 Task: Hide cookie banner on your booking page.
Action: Mouse moved to (143, 200)
Screenshot: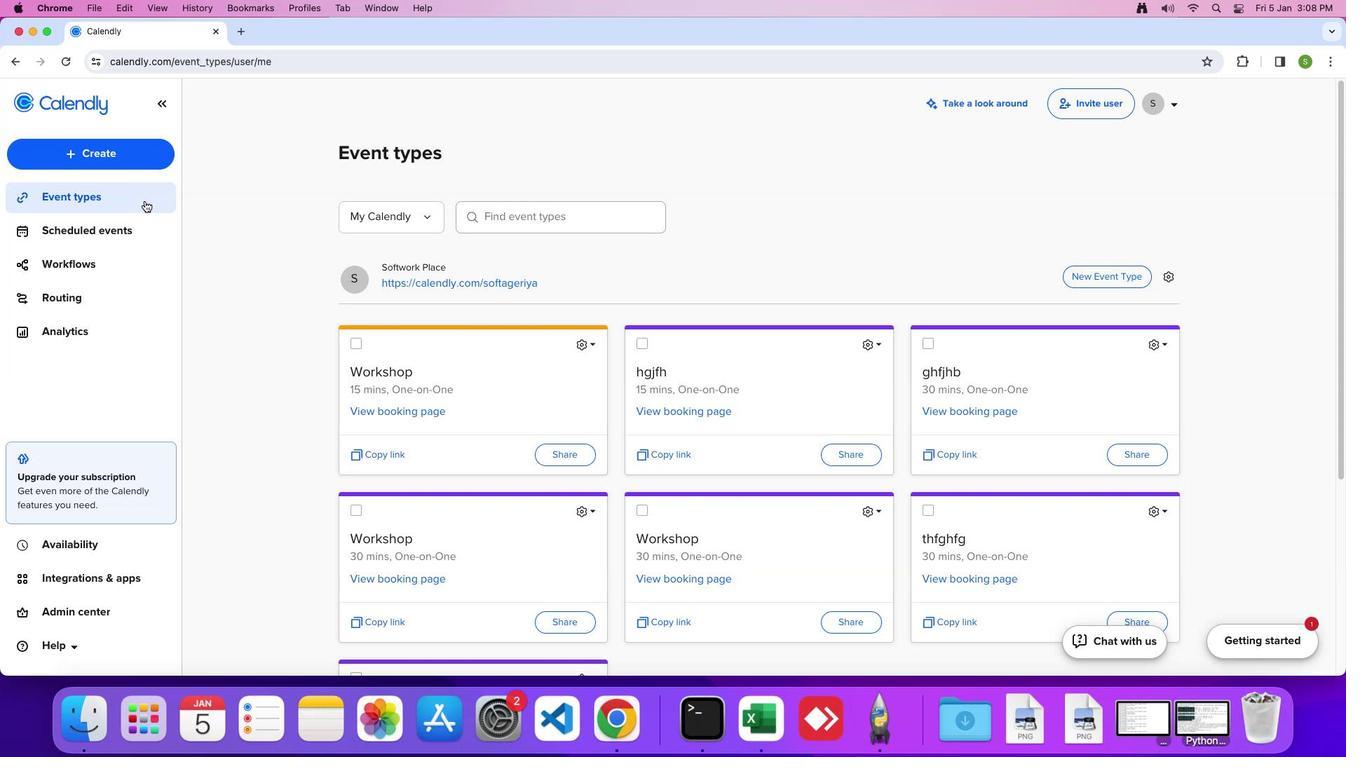 
Action: Mouse pressed left at (143, 200)
Screenshot: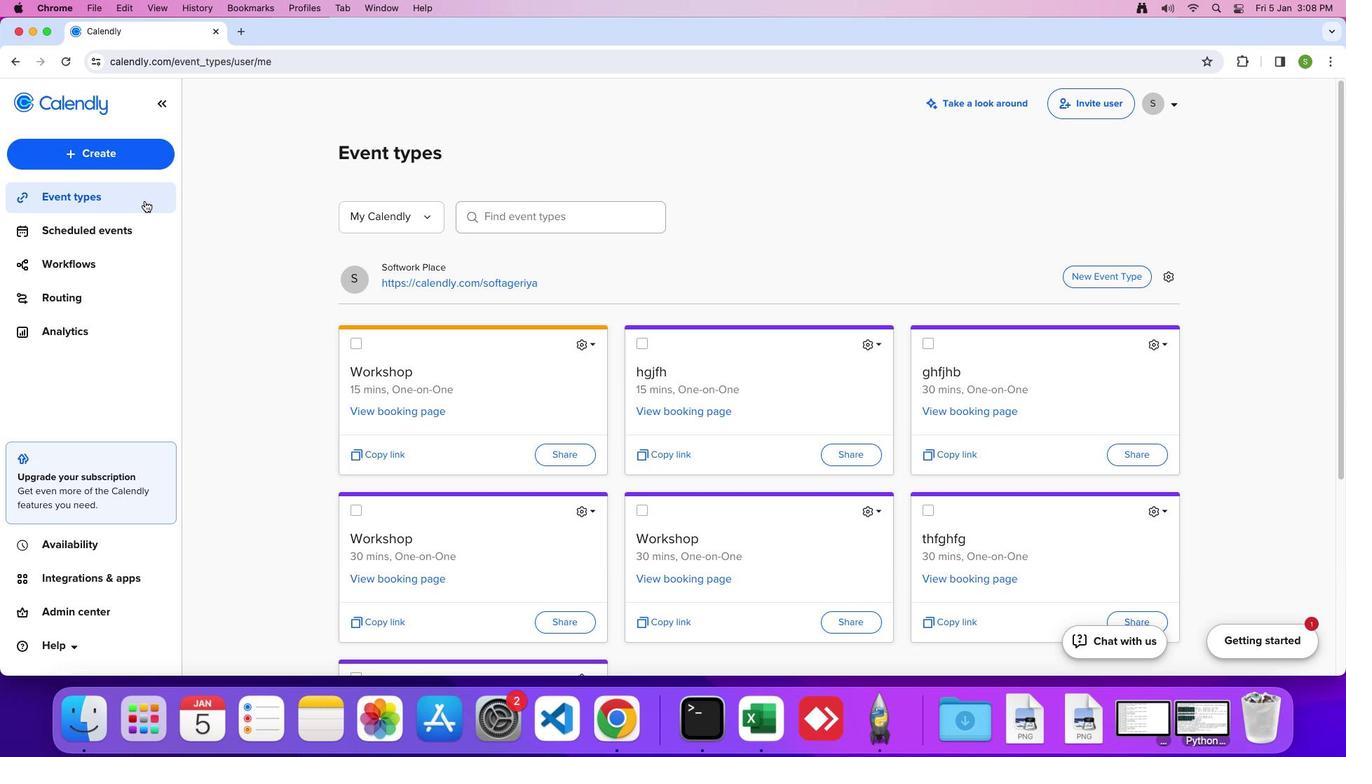 
Action: Mouse moved to (1166, 280)
Screenshot: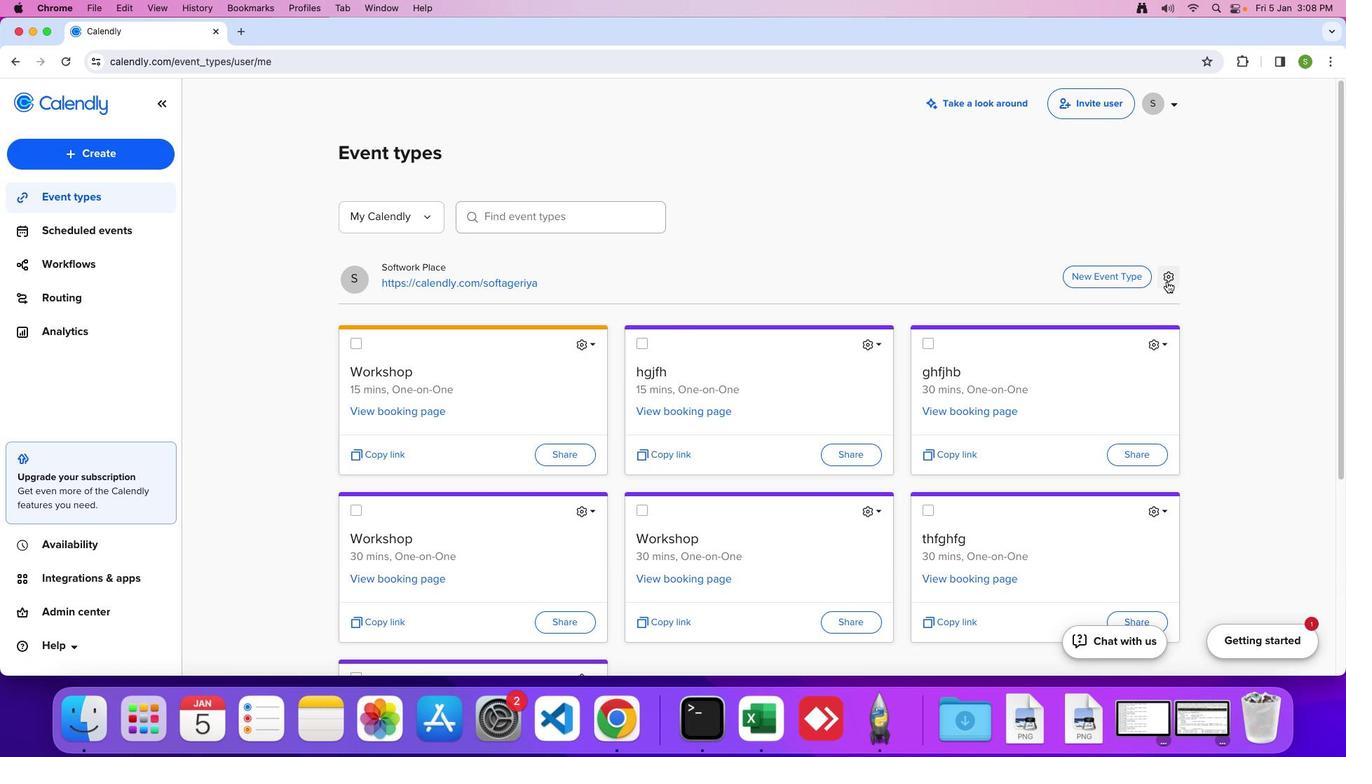 
Action: Mouse pressed left at (1166, 280)
Screenshot: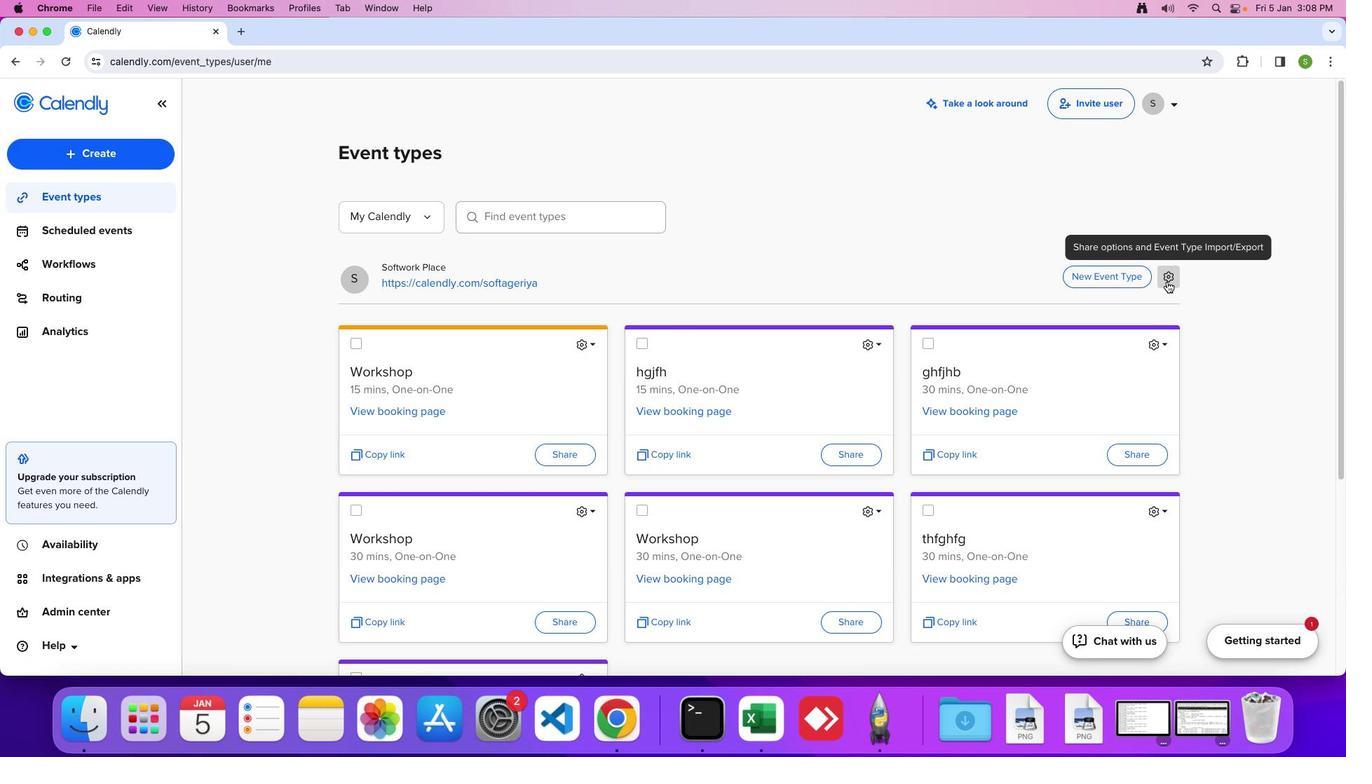 
Action: Mouse moved to (1138, 336)
Screenshot: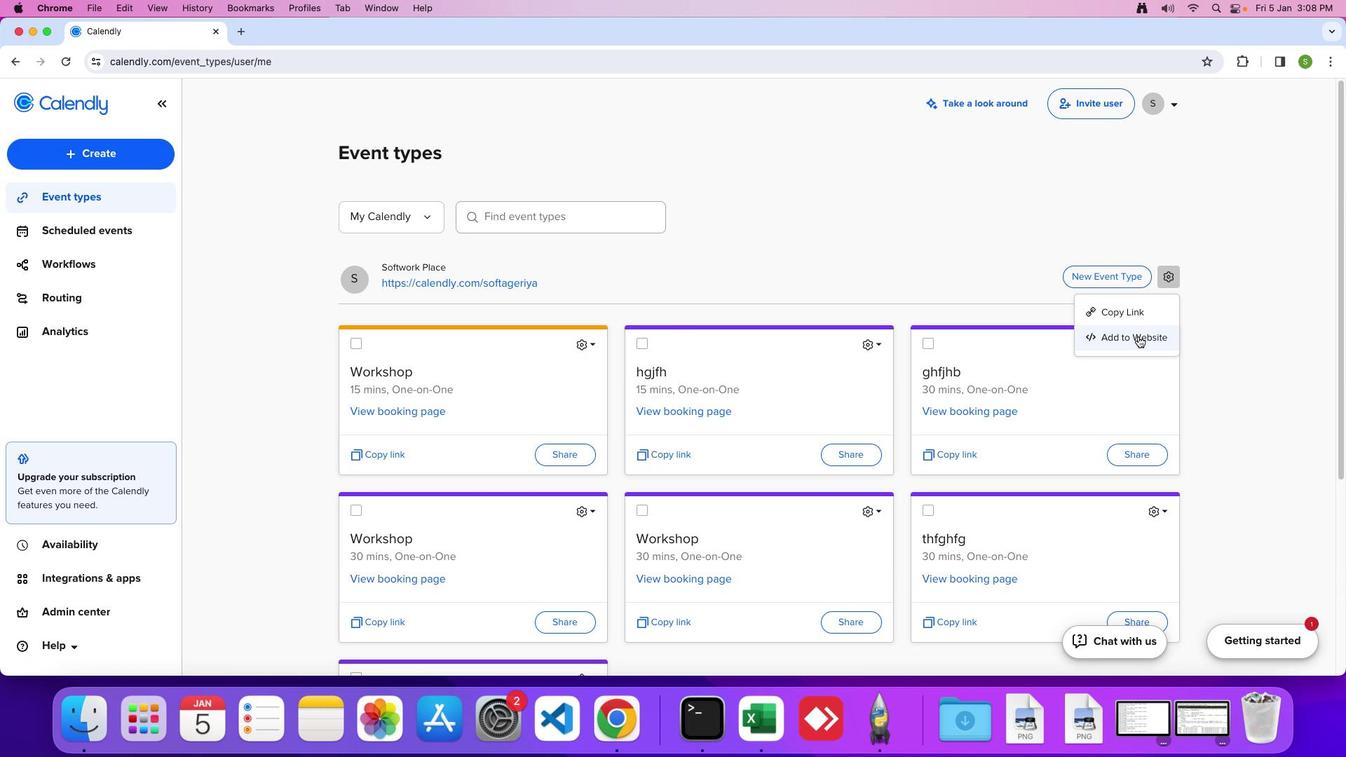 
Action: Mouse pressed left at (1138, 336)
Screenshot: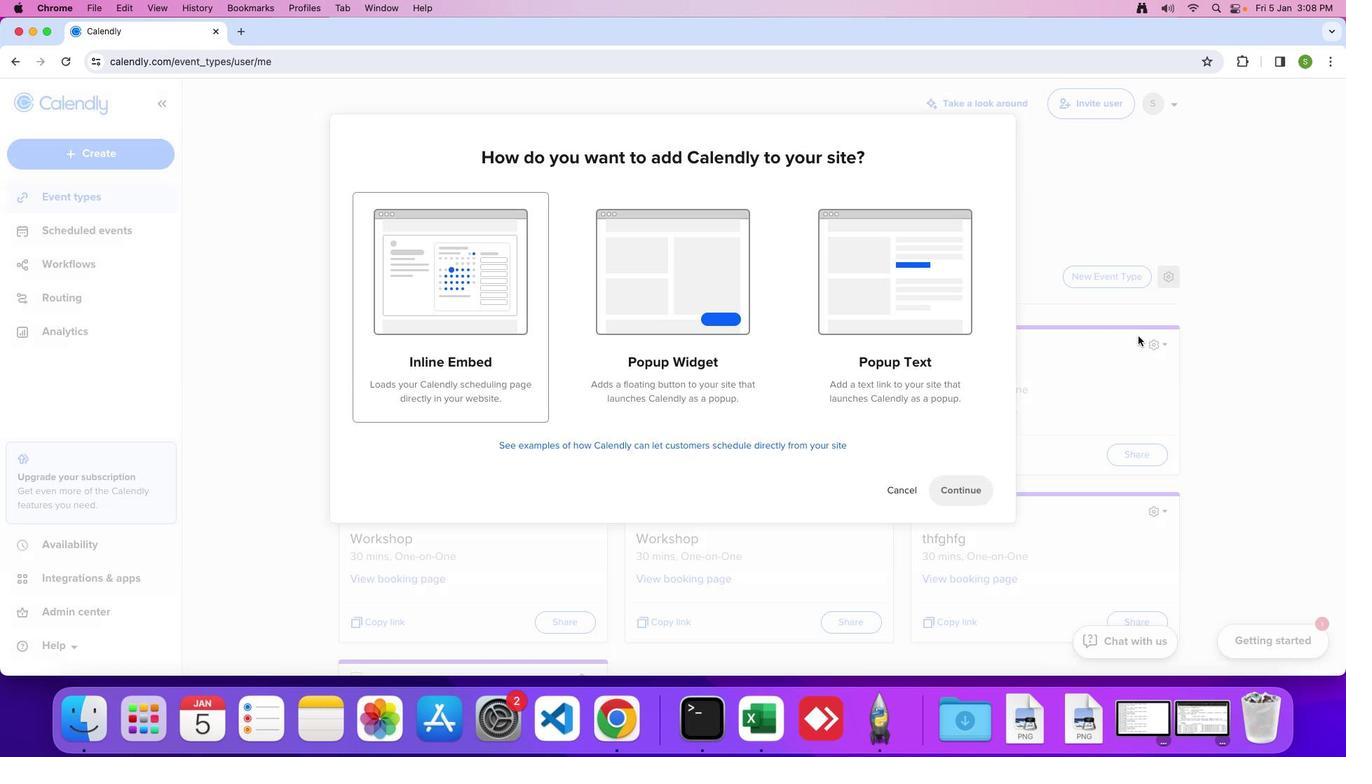 
Action: Mouse moved to (907, 300)
Screenshot: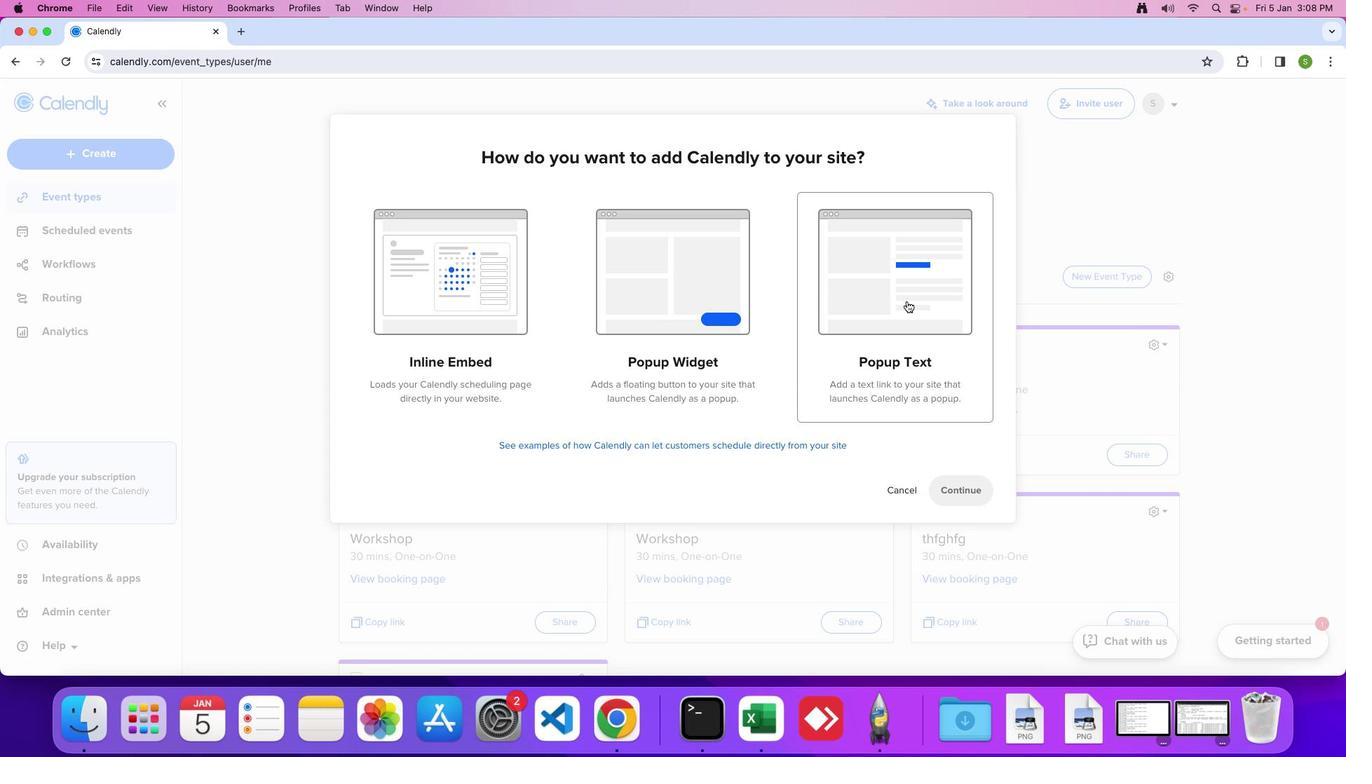 
Action: Mouse pressed left at (907, 300)
Screenshot: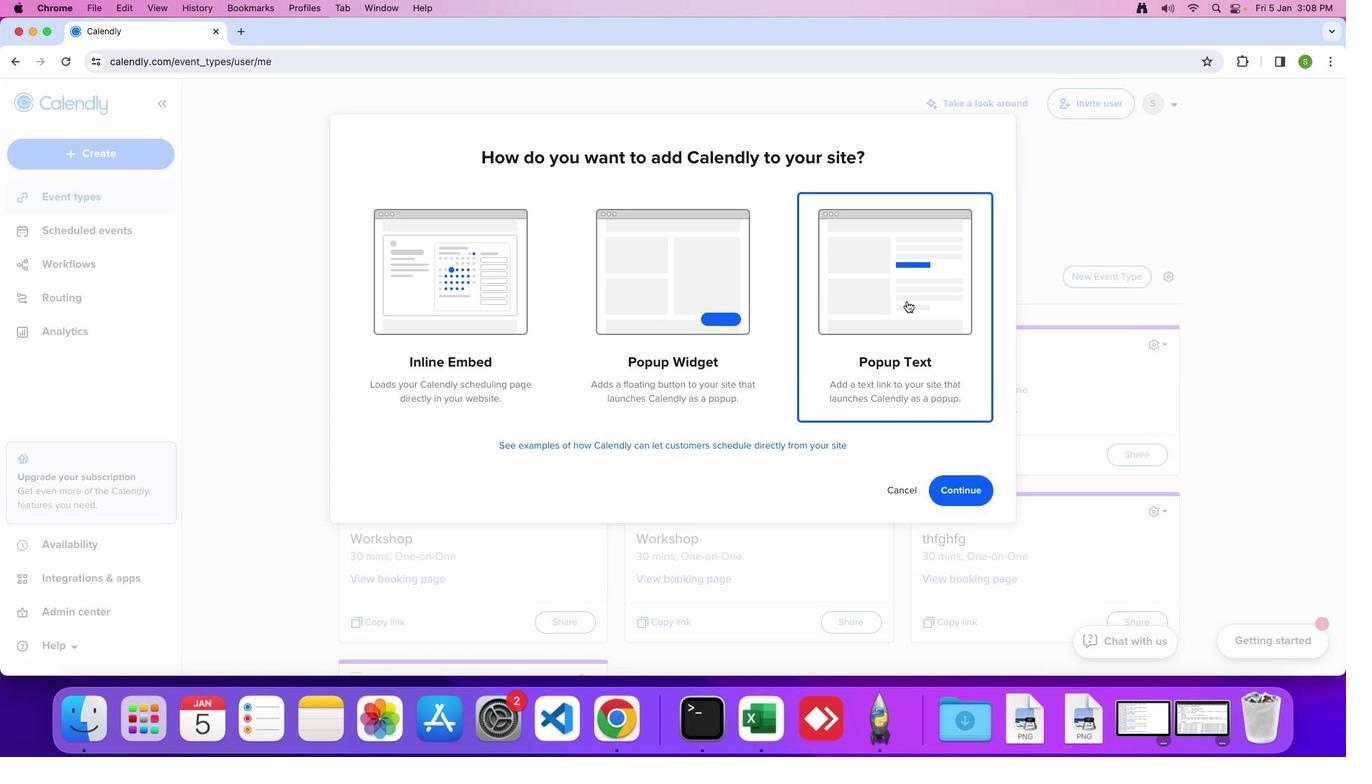 
Action: Mouse moved to (973, 491)
Screenshot: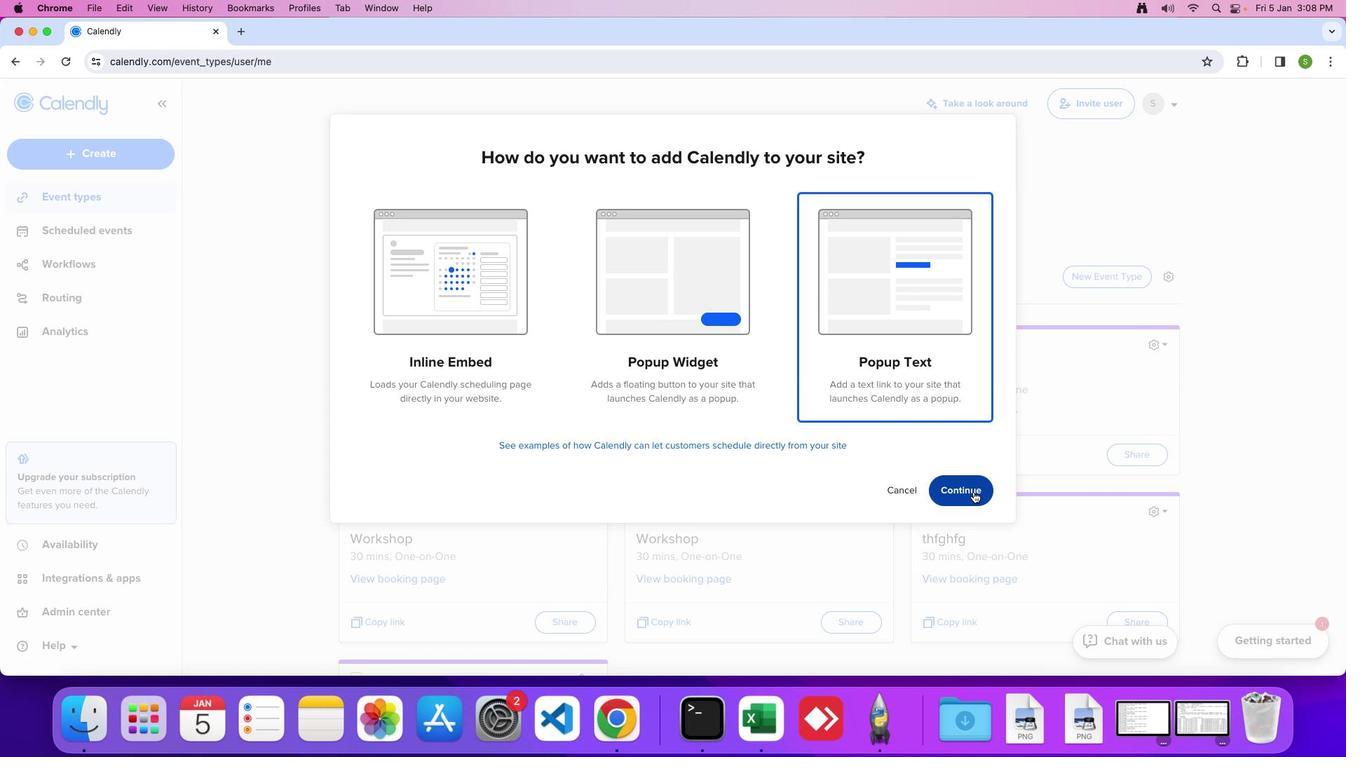 
Action: Mouse pressed left at (973, 491)
Screenshot: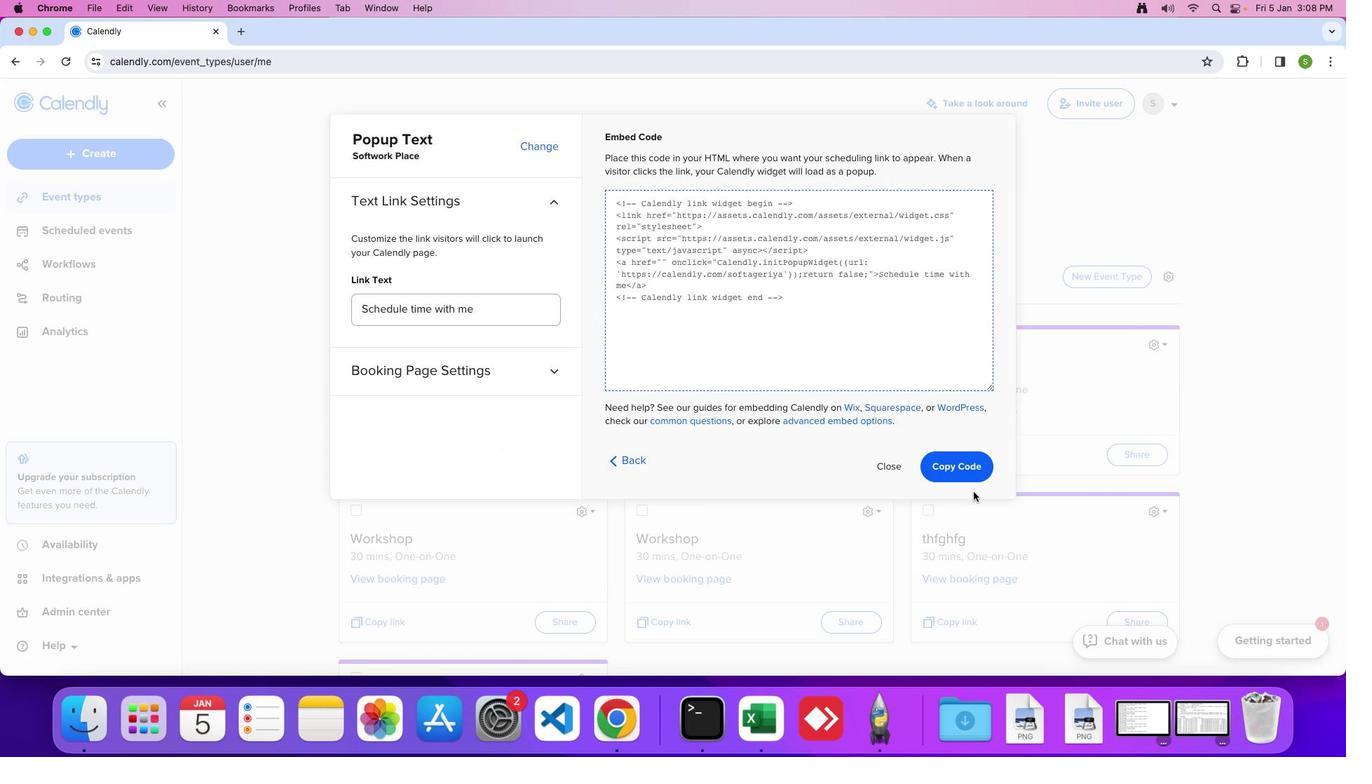 
Action: Mouse moved to (524, 370)
Screenshot: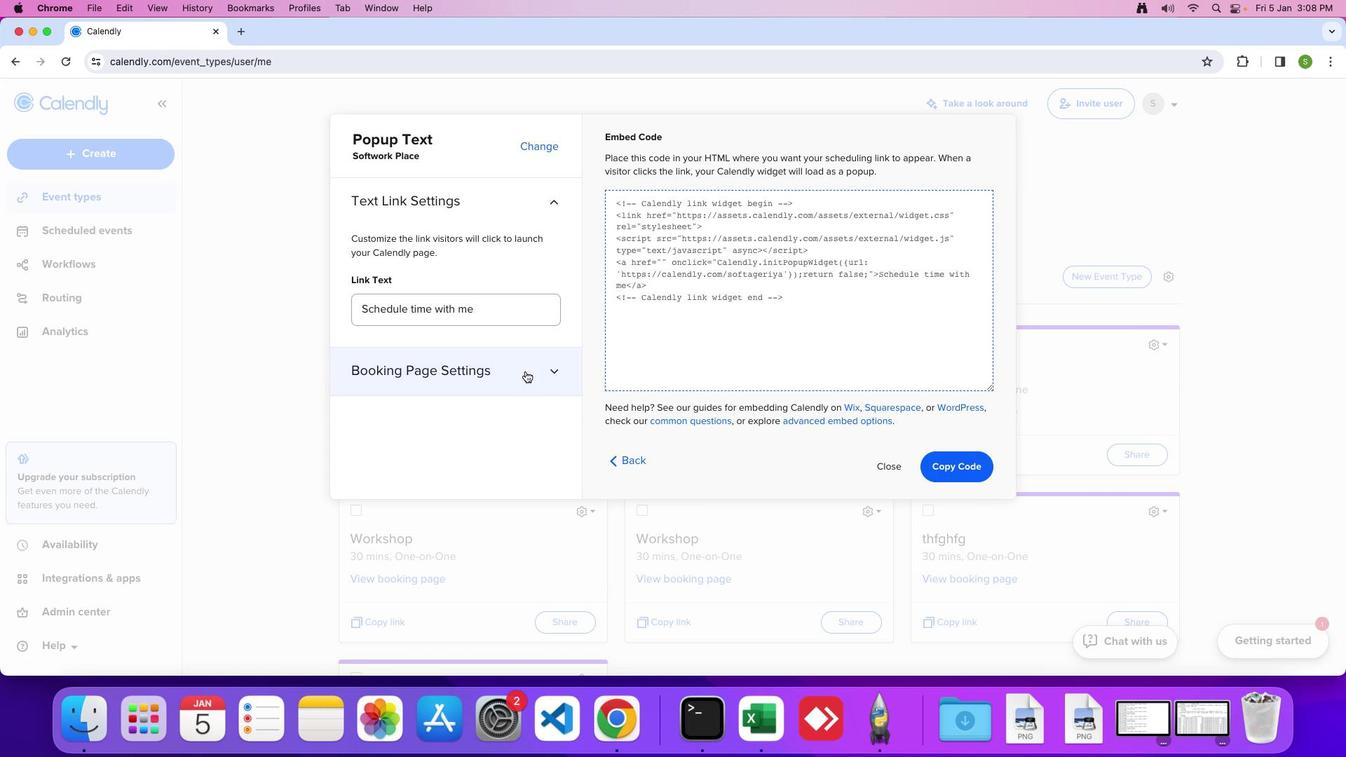 
Action: Mouse pressed left at (524, 370)
Screenshot: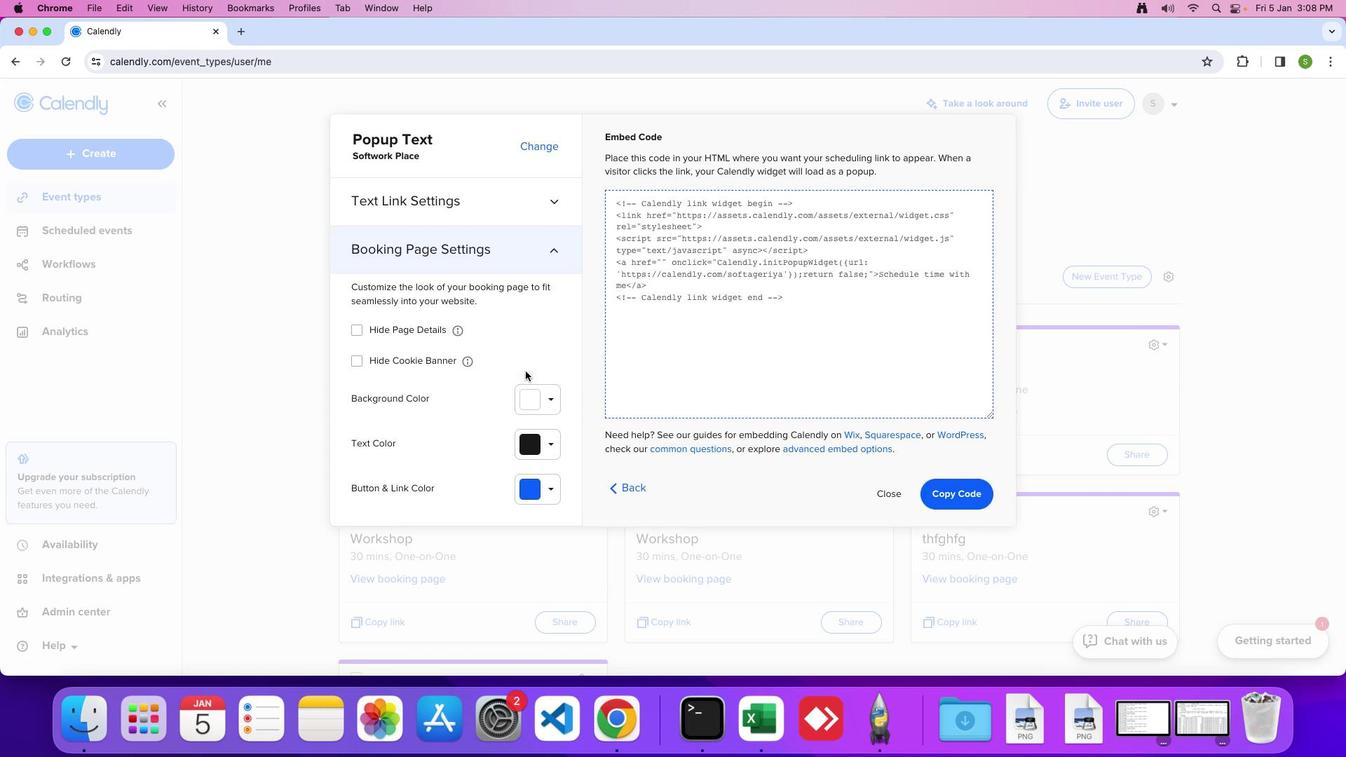 
Action: Mouse moved to (362, 359)
Screenshot: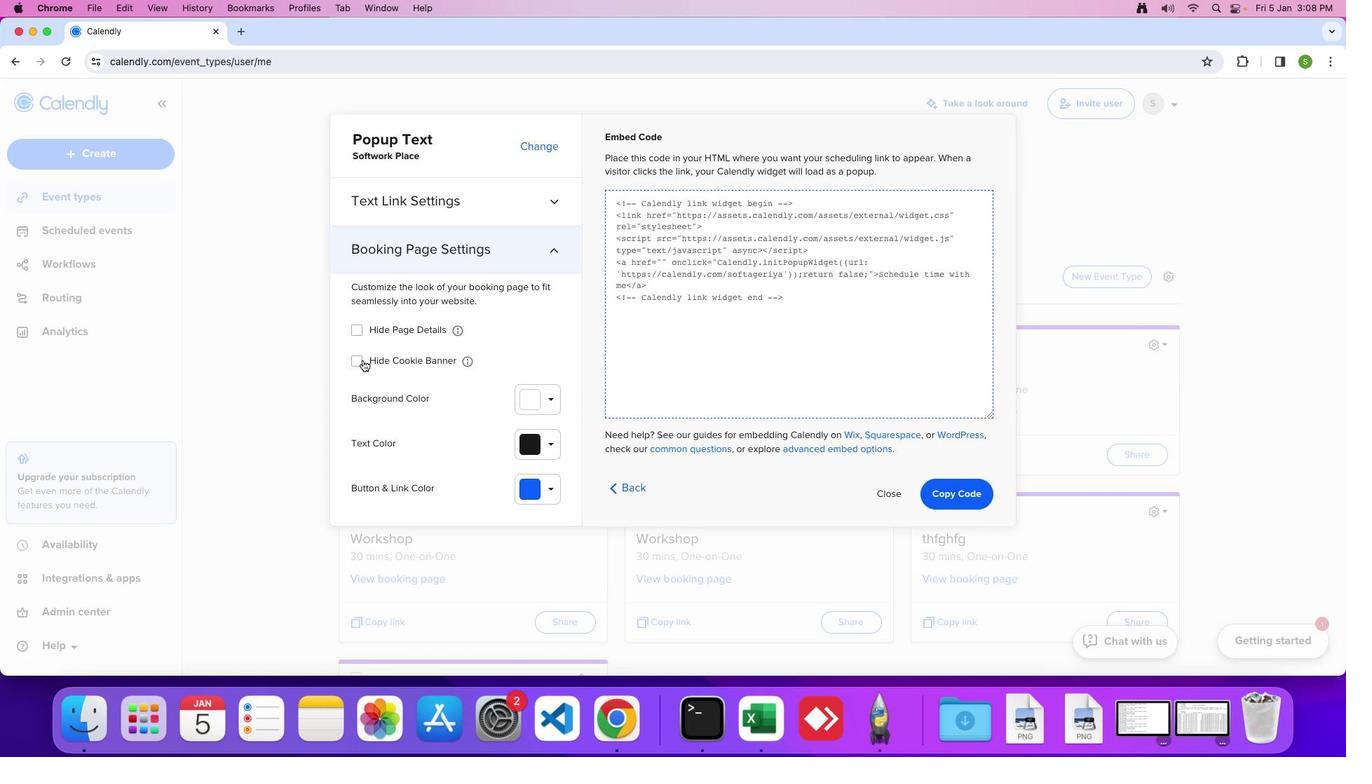 
Action: Mouse pressed left at (362, 359)
Screenshot: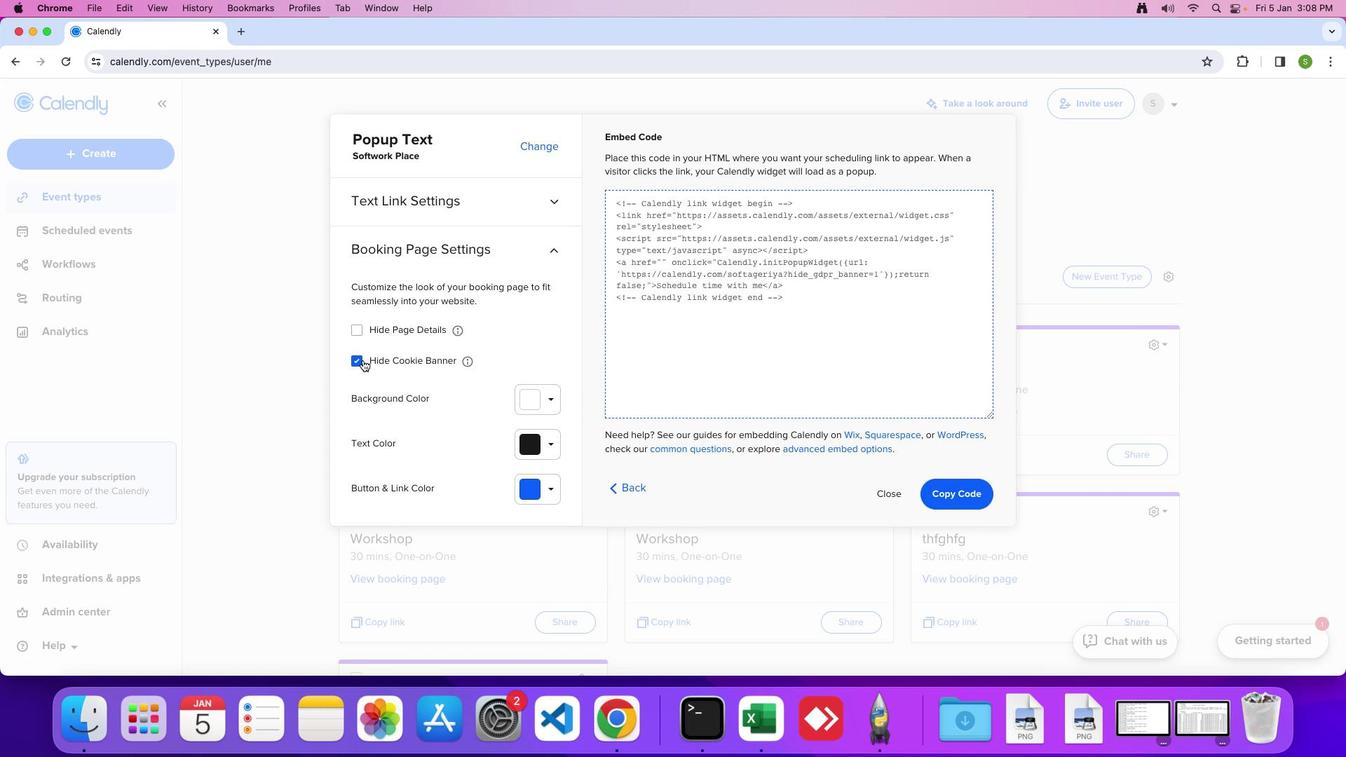 
Action: Mouse moved to (379, 383)
Screenshot: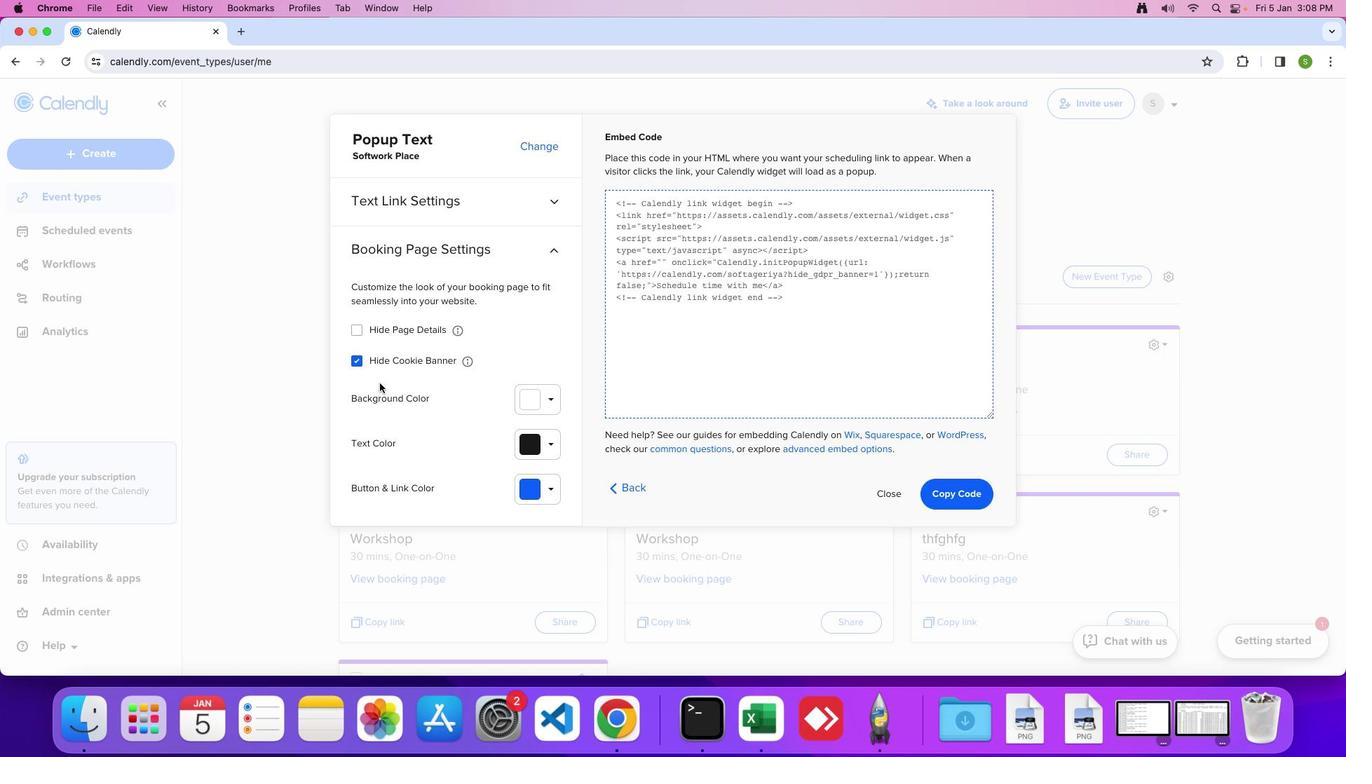 
